 Task: Send a friend request using the friend's code "C7ZP5X99".
Action: Mouse moved to (632, 422)
Screenshot: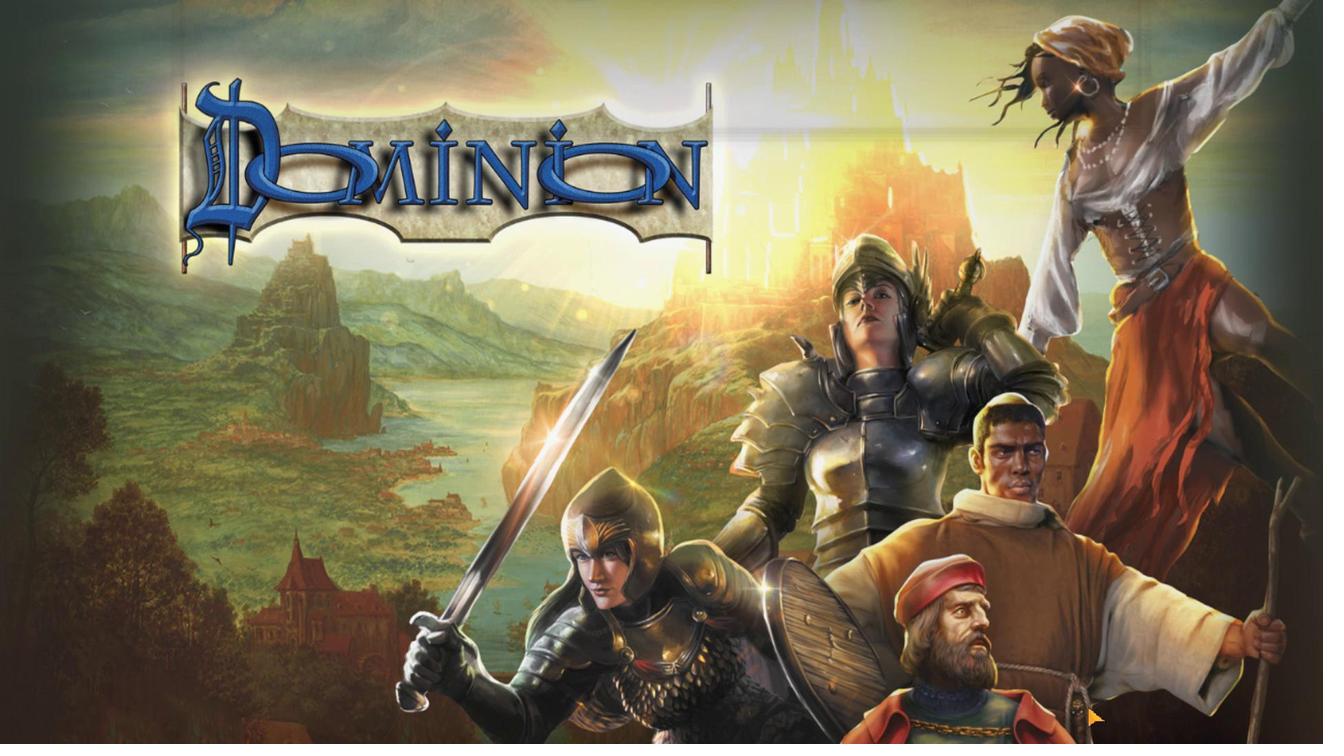 
Action: Mouse pressed left at (632, 422)
Screenshot: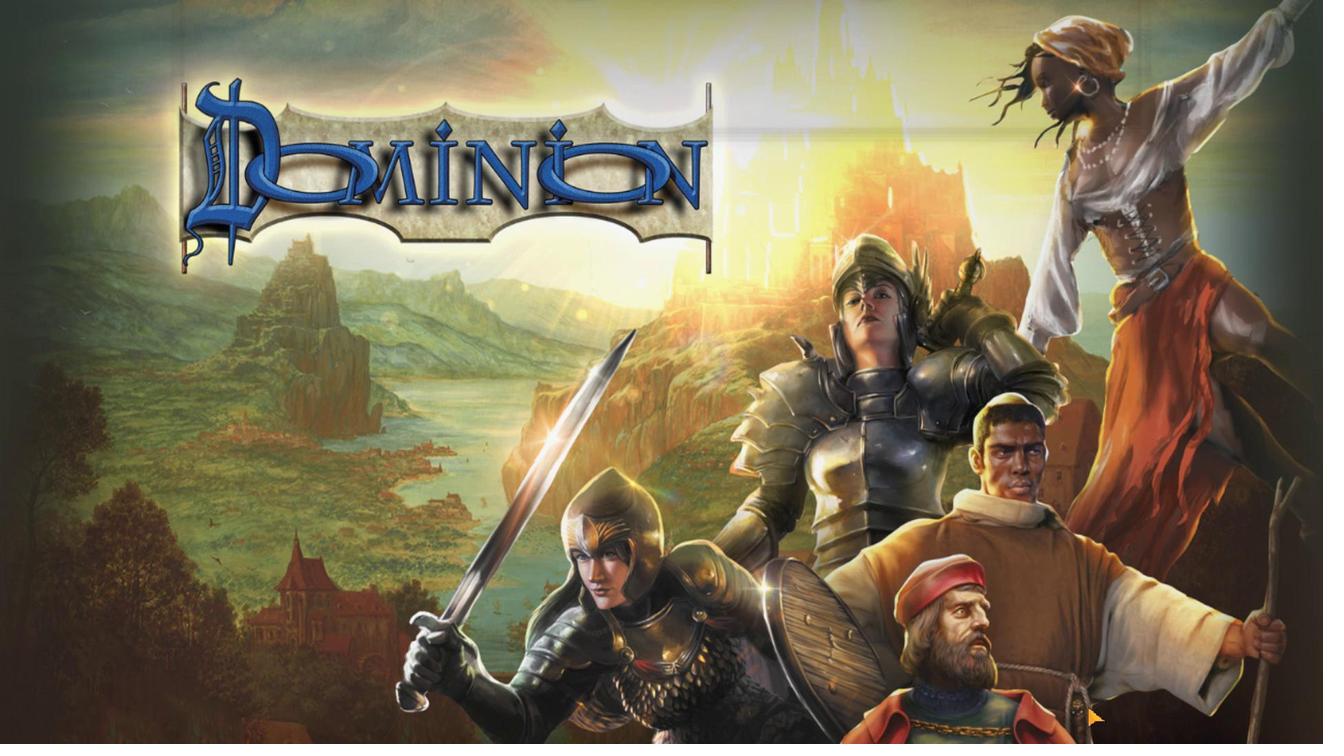 
Action: Mouse moved to (632, 422)
Screenshot: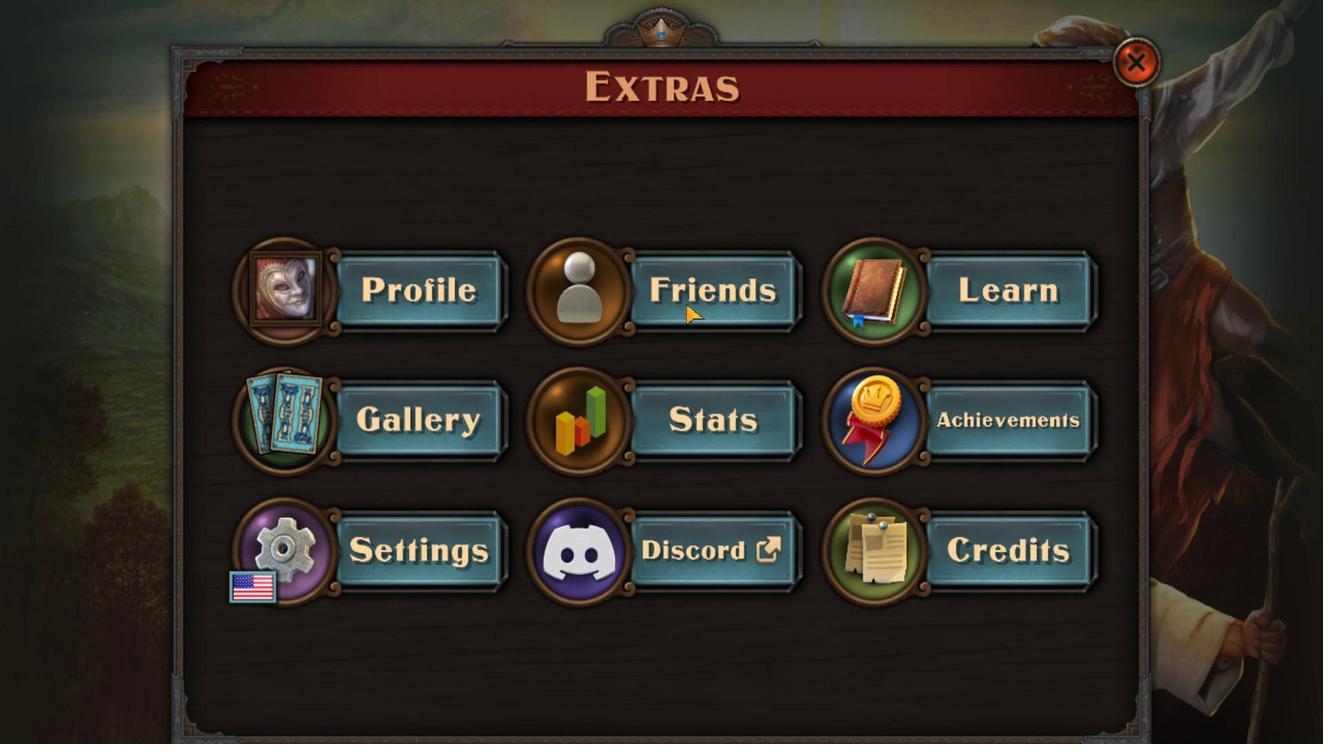 
Action: Mouse pressed left at (632, 422)
Screenshot: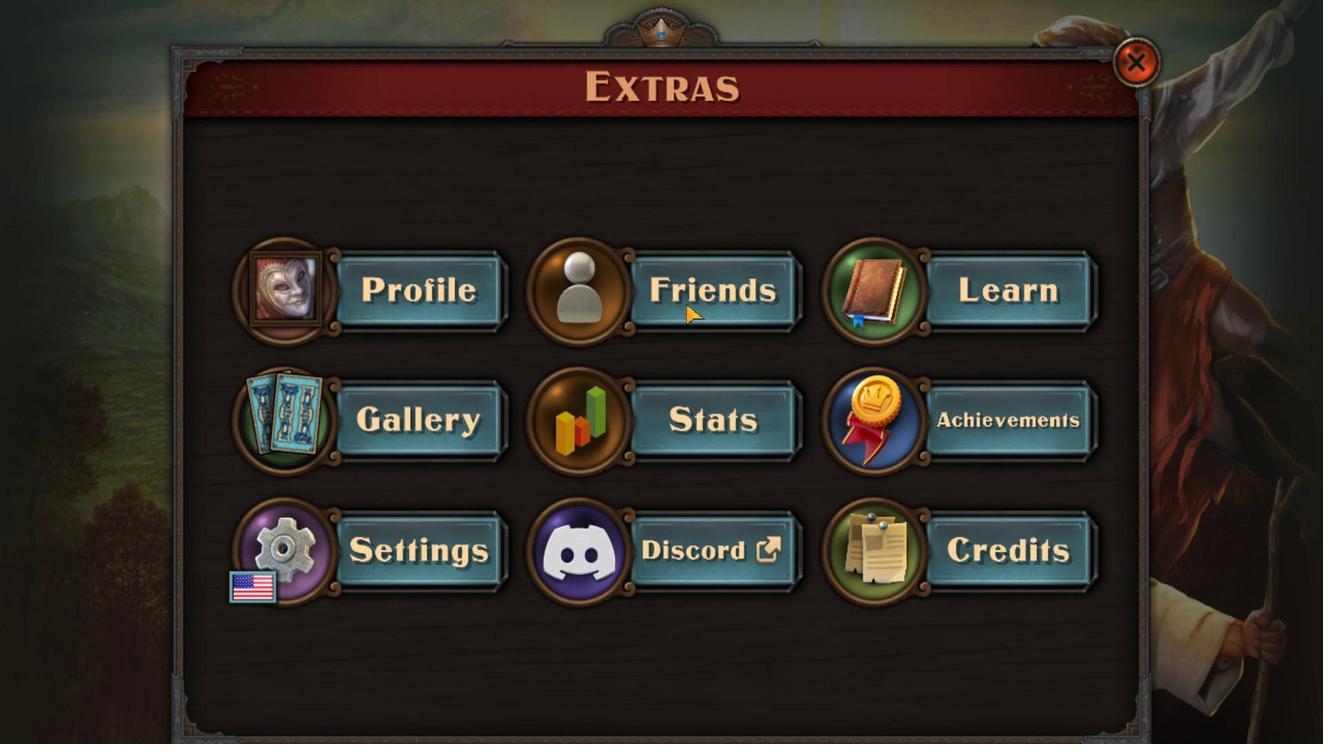 
Action: Mouse moved to (632, 422)
Screenshot: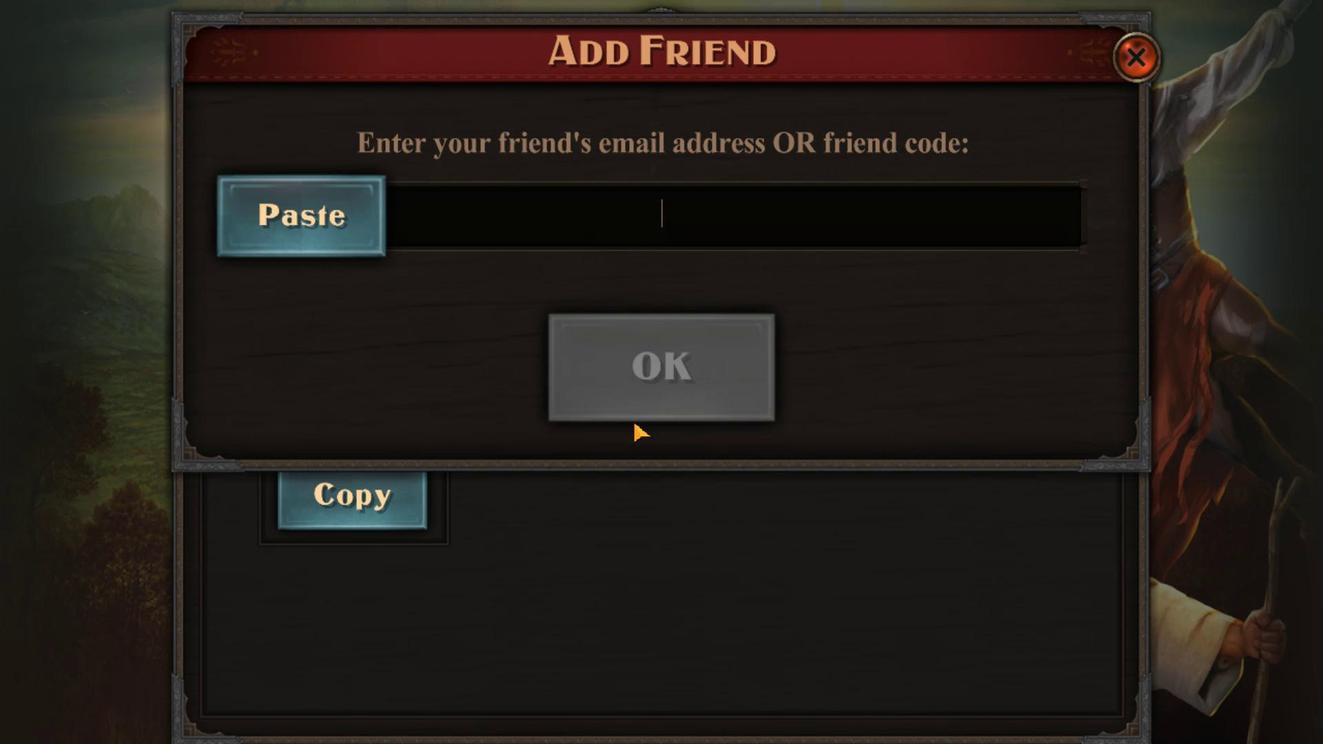 
Action: Mouse pressed left at (632, 422)
Screenshot: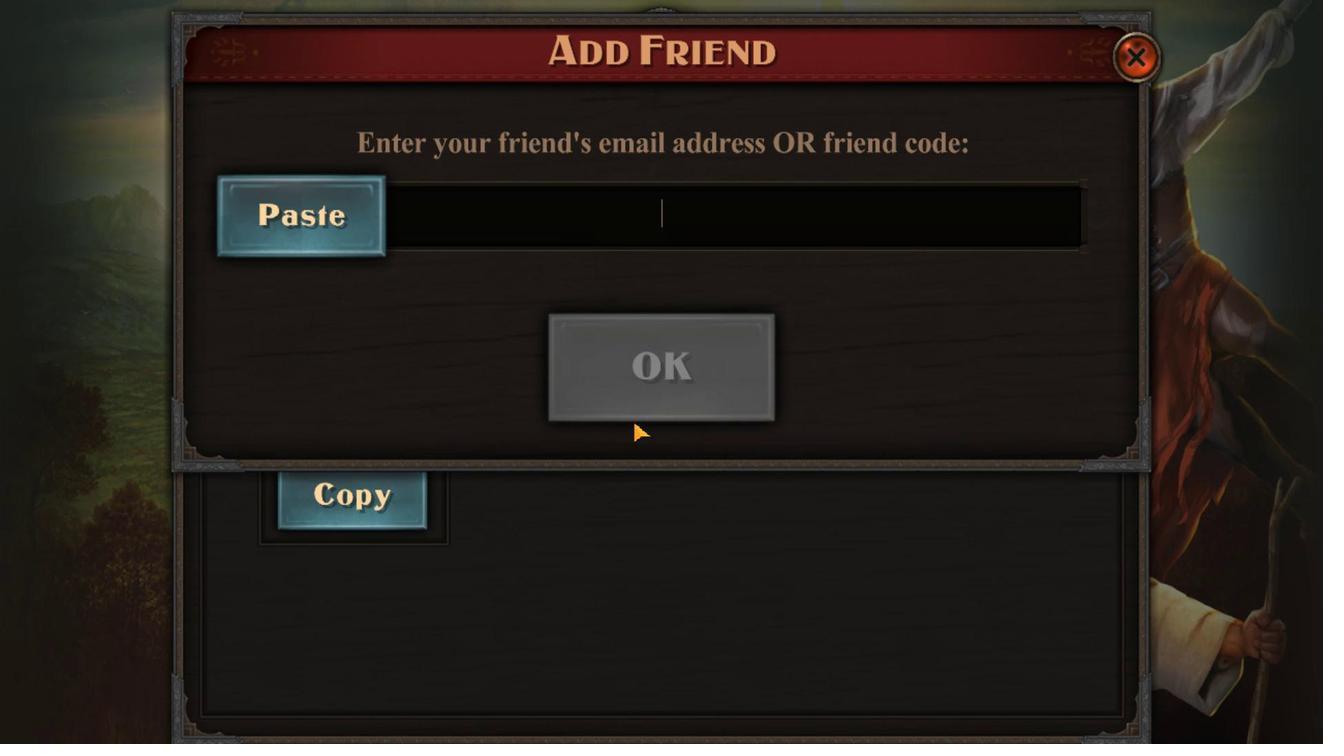 
Action: Mouse moved to (632, 422)
Screenshot: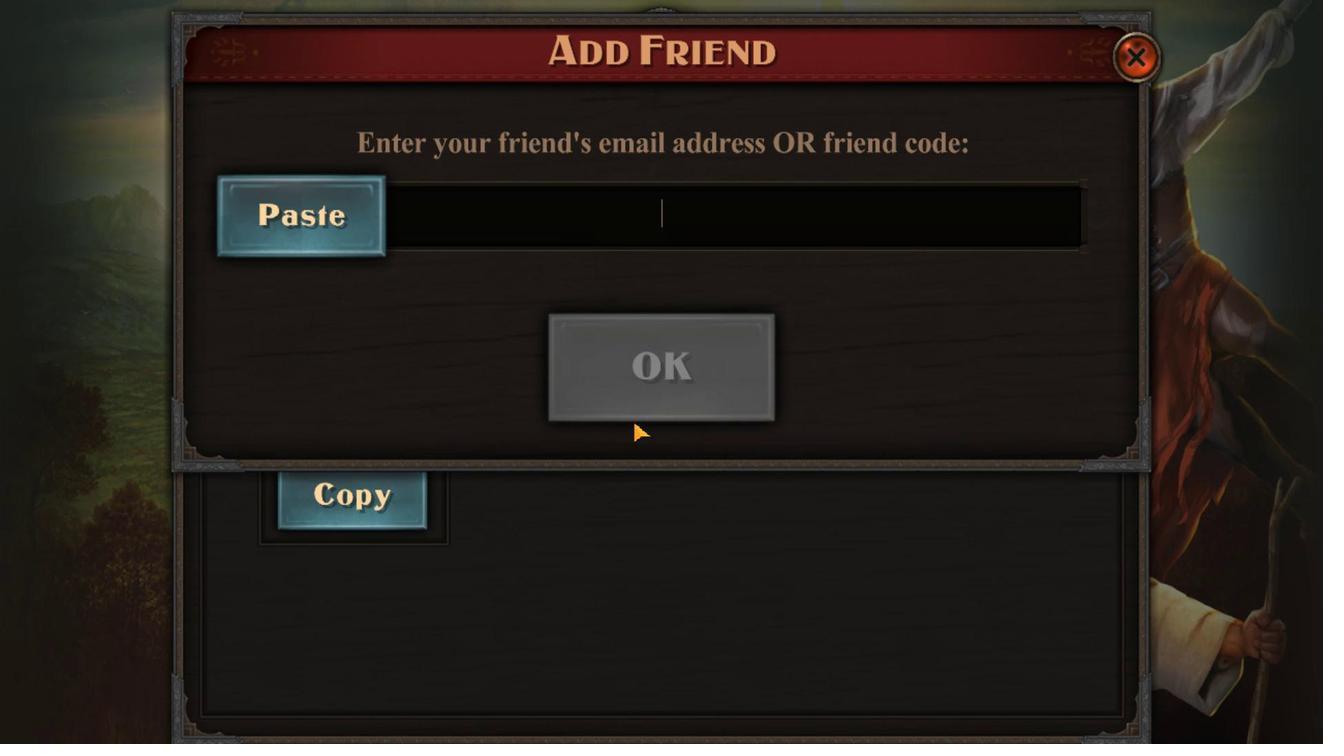 
Action: Mouse pressed left at (632, 422)
Screenshot: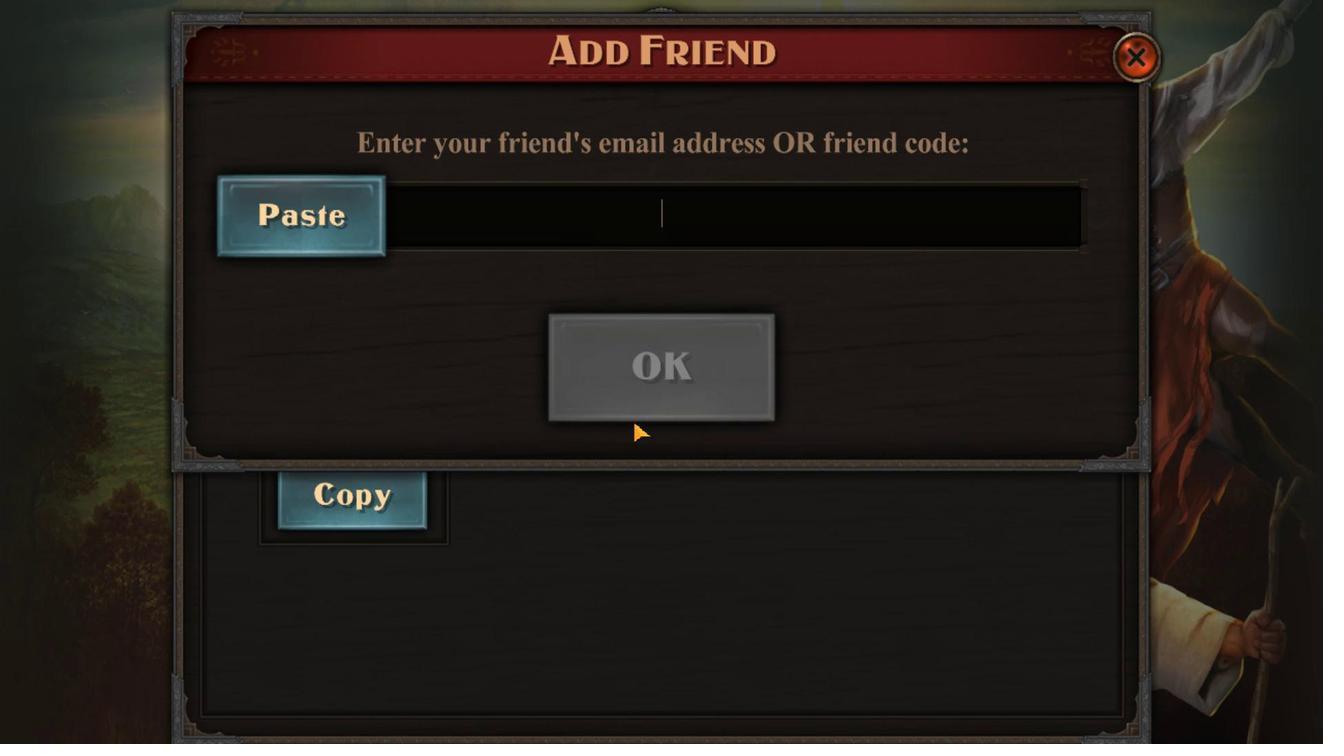 
Action: Key pressed <Key.shift>C7<Key.shift>Z<Key.shift><Key.shift><Key.shift><Key.shift><Key.shift><Key.shift><Key.shift><Key.shift><Key.shift>P5<Key.shift>X<Key.shift>99
Screenshot: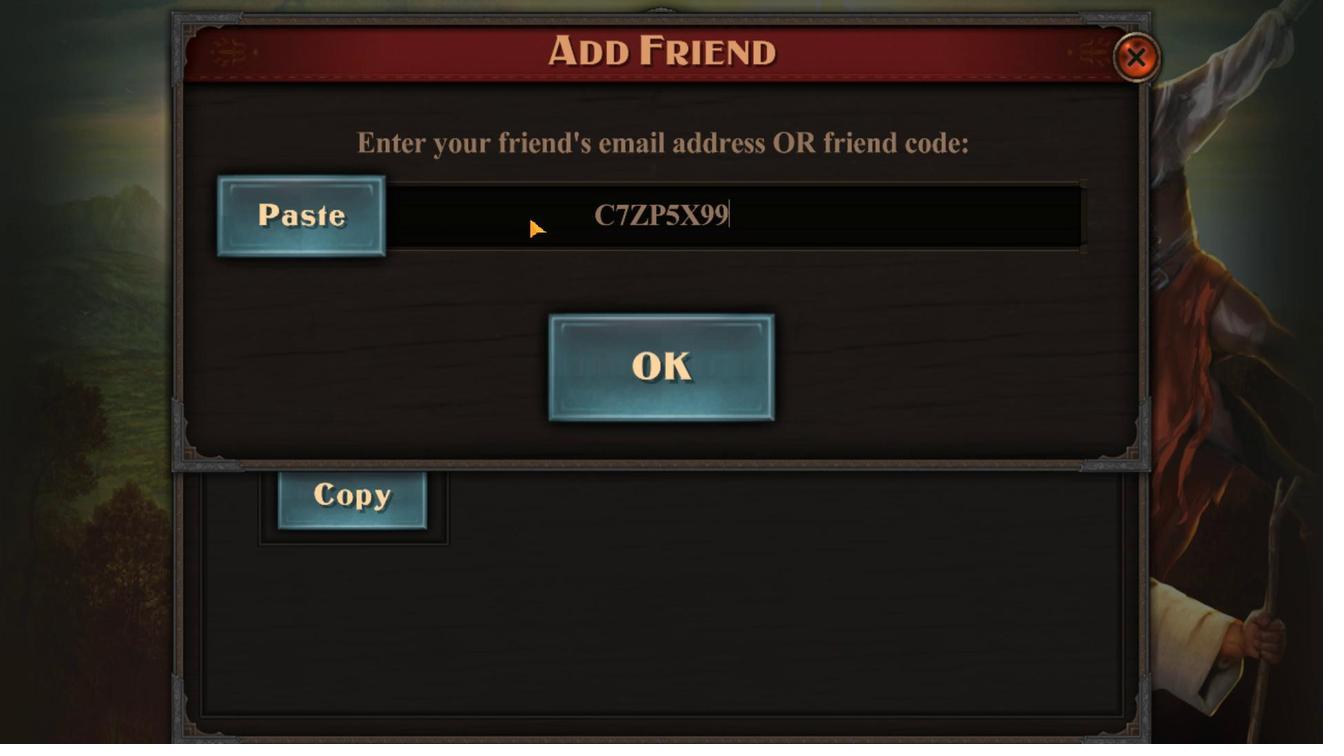 
Action: Mouse moved to (632, 422)
Screenshot: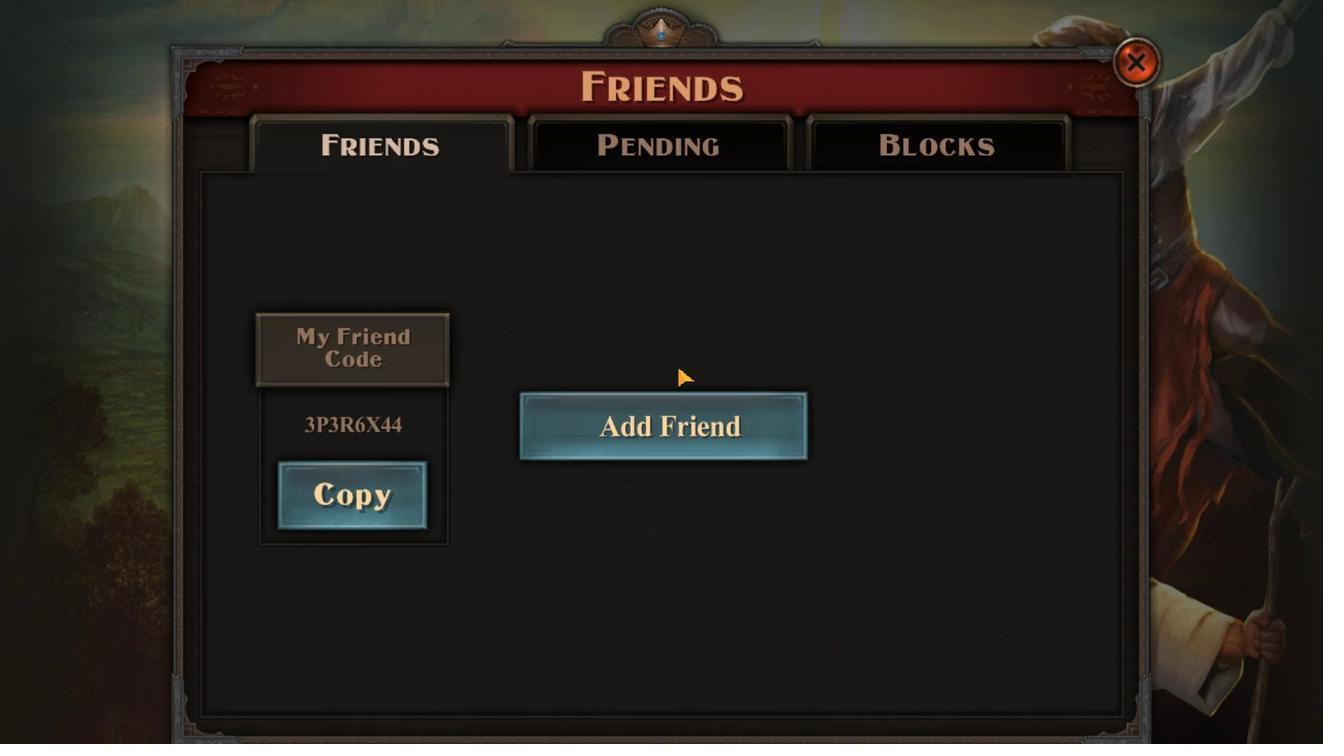 
Action: Mouse pressed left at (632, 422)
Screenshot: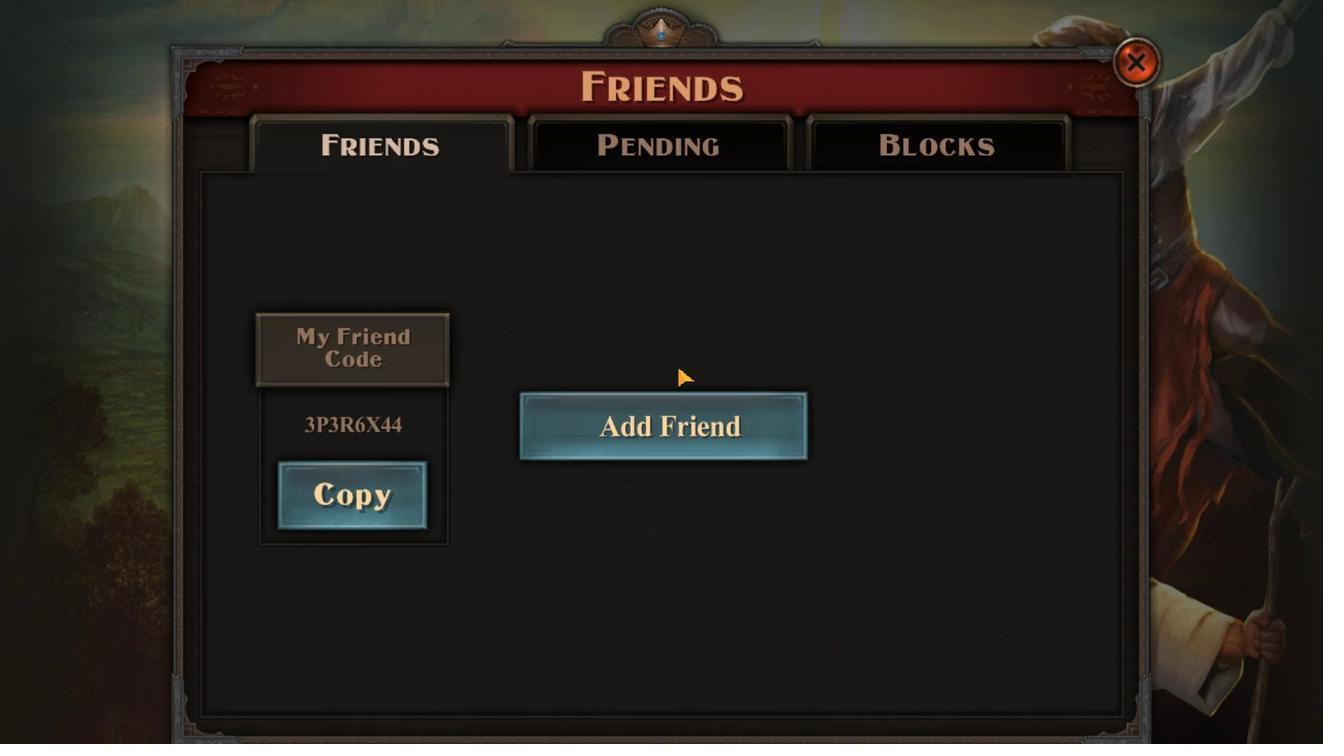 
